 Task: Add La Tortilla Factory Light Flour Tortillas to the cart.
Action: Mouse moved to (23, 75)
Screenshot: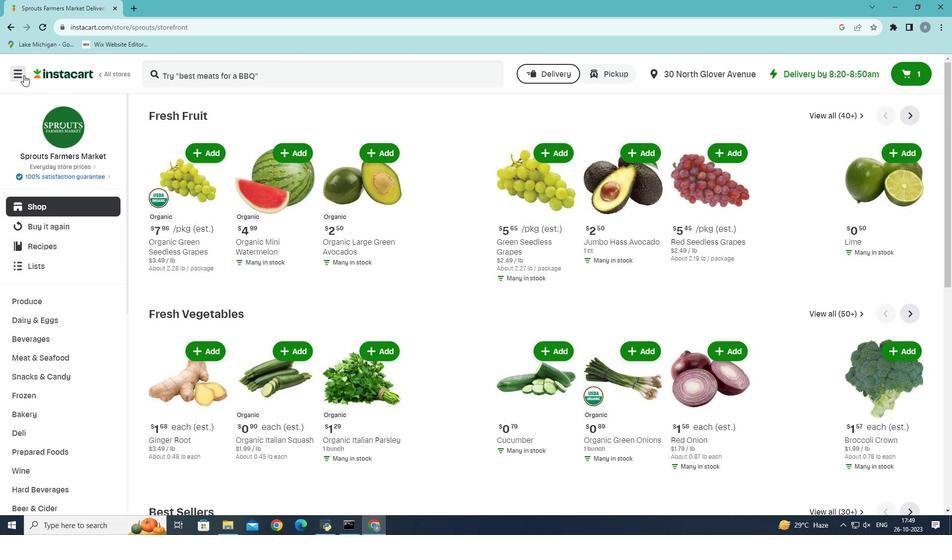 
Action: Mouse pressed left at (23, 75)
Screenshot: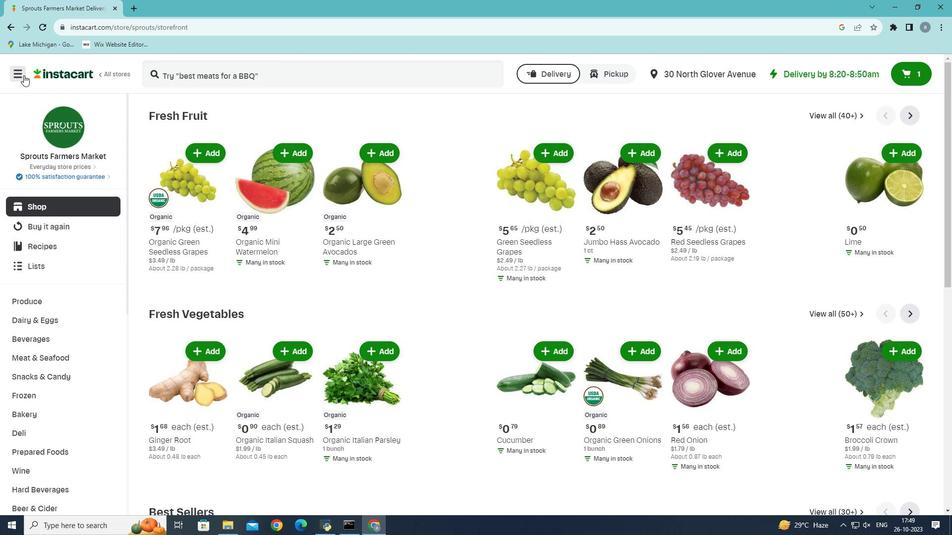 
Action: Mouse moved to (29, 288)
Screenshot: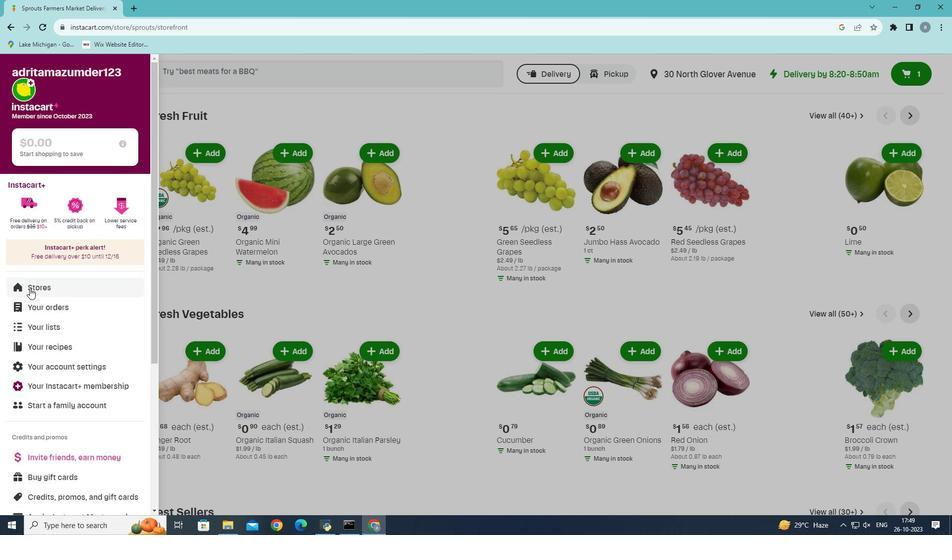 
Action: Mouse pressed left at (29, 288)
Screenshot: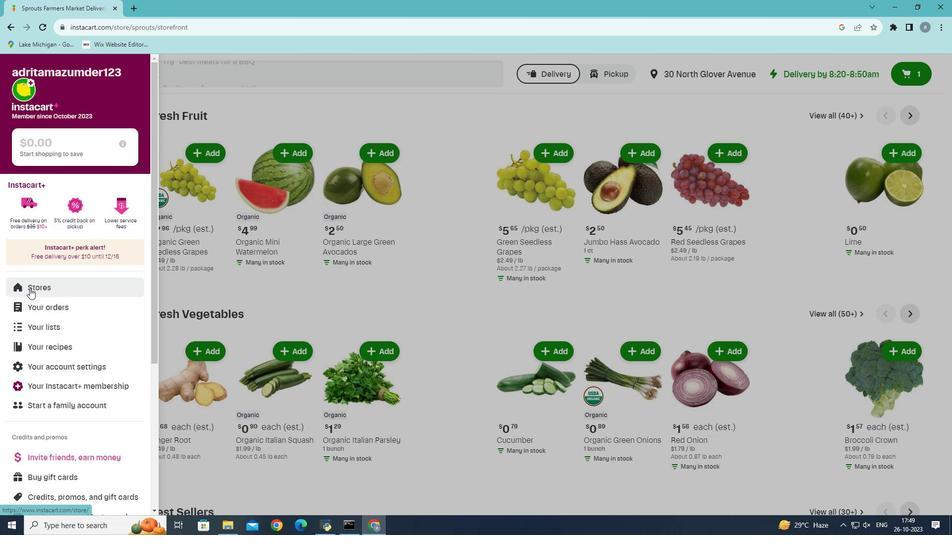 
Action: Mouse moved to (225, 109)
Screenshot: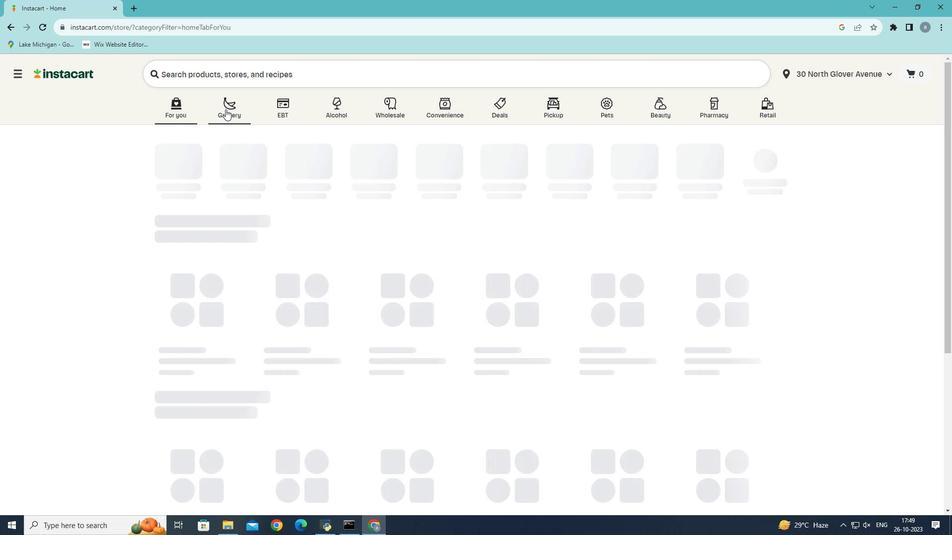 
Action: Mouse pressed left at (225, 109)
Screenshot: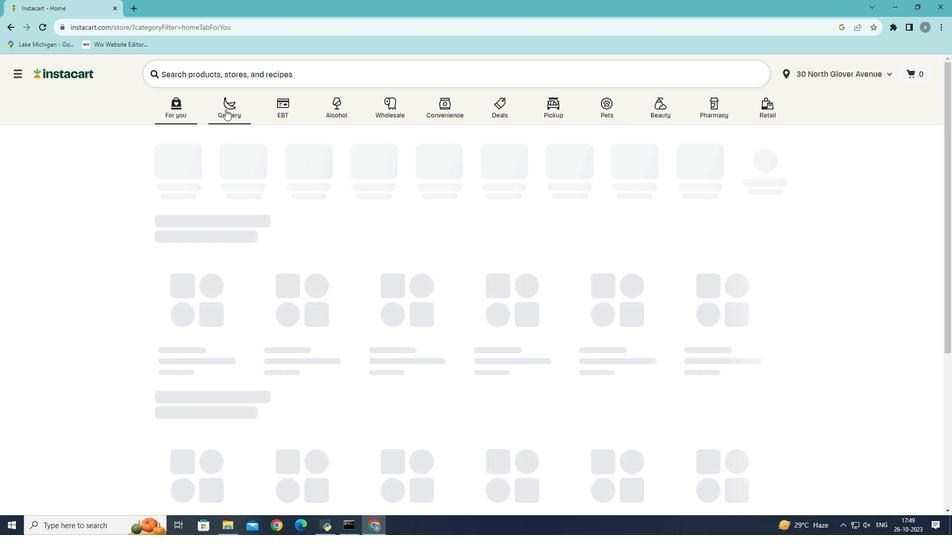 
Action: Mouse moved to (221, 287)
Screenshot: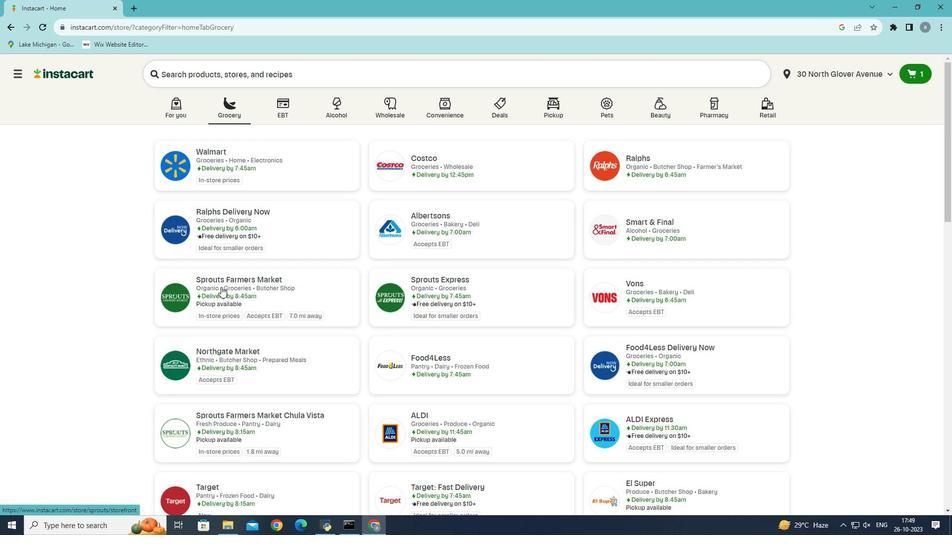 
Action: Mouse pressed left at (221, 287)
Screenshot: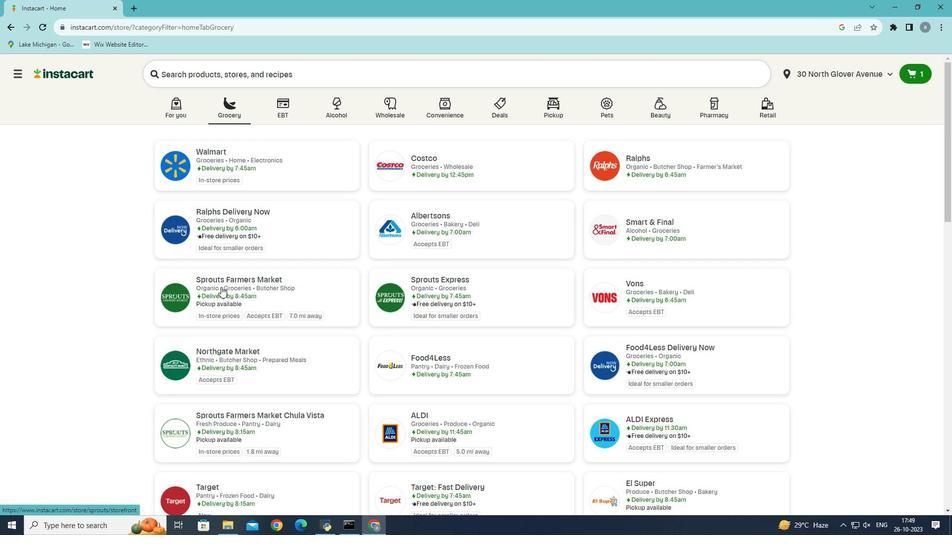 
Action: Mouse moved to (35, 413)
Screenshot: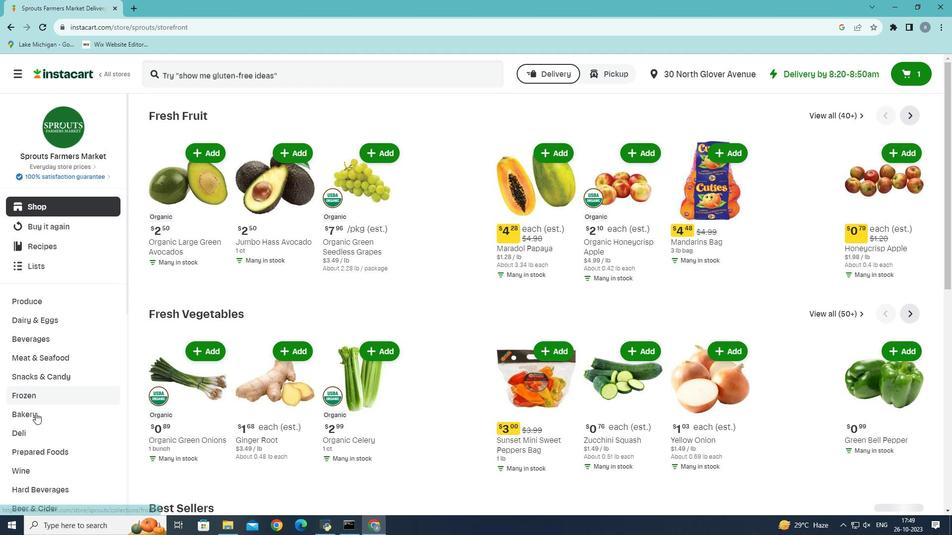 
Action: Mouse pressed left at (35, 413)
Screenshot: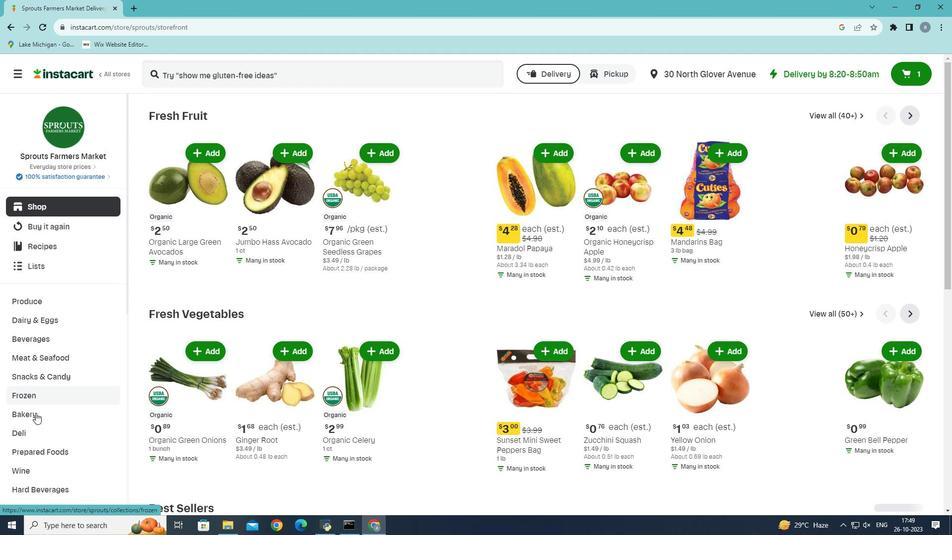 
Action: Mouse moved to (752, 144)
Screenshot: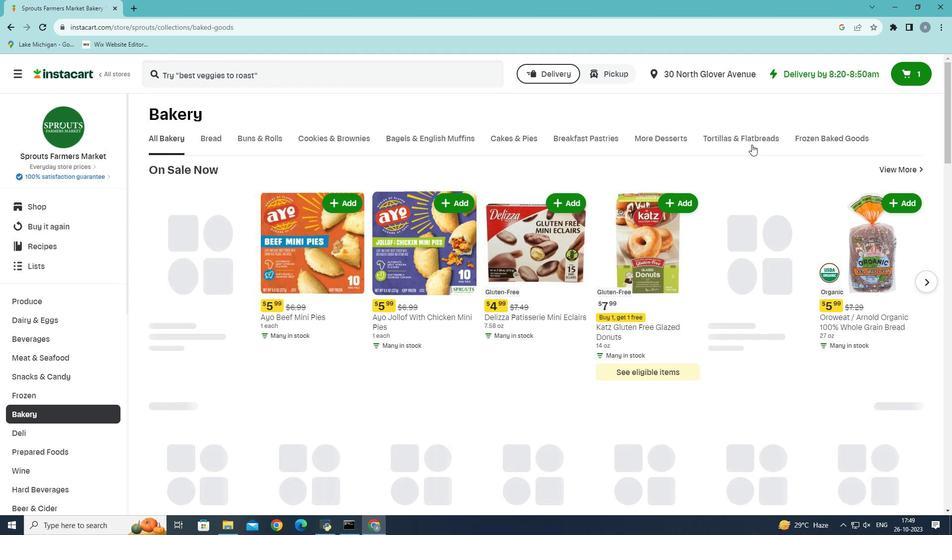 
Action: Mouse pressed left at (752, 144)
Screenshot: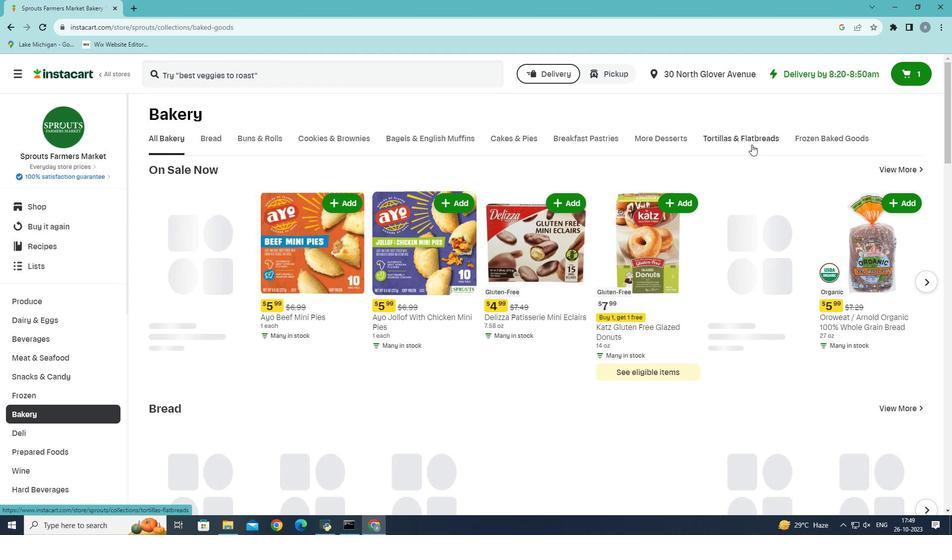 
Action: Mouse moved to (224, 193)
Screenshot: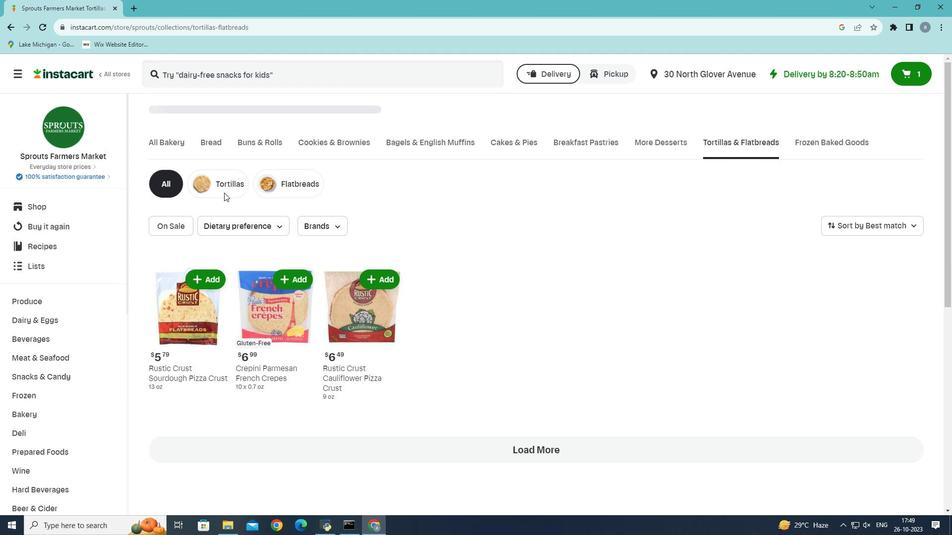 
Action: Mouse pressed left at (224, 193)
Screenshot: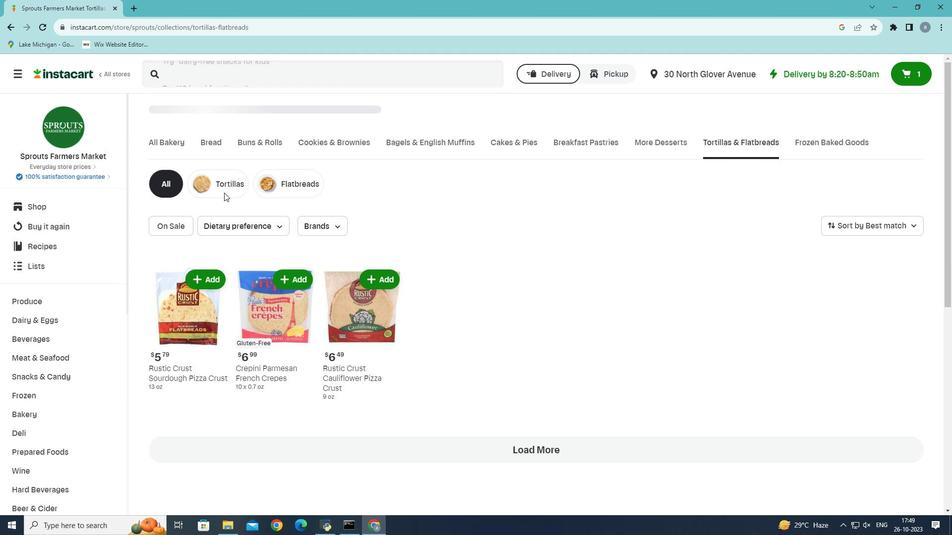 
Action: Mouse moved to (520, 382)
Screenshot: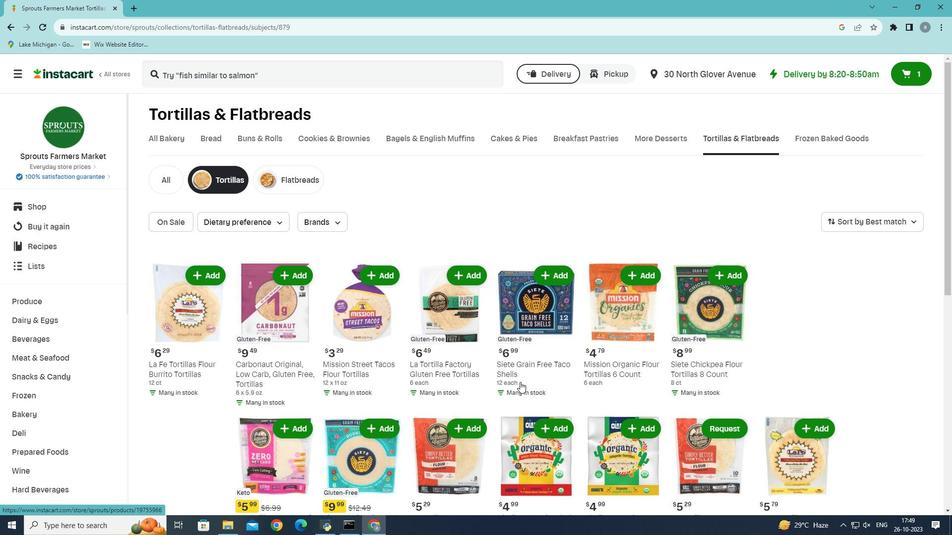 
Action: Mouse scrolled (520, 382) with delta (0, 0)
Screenshot: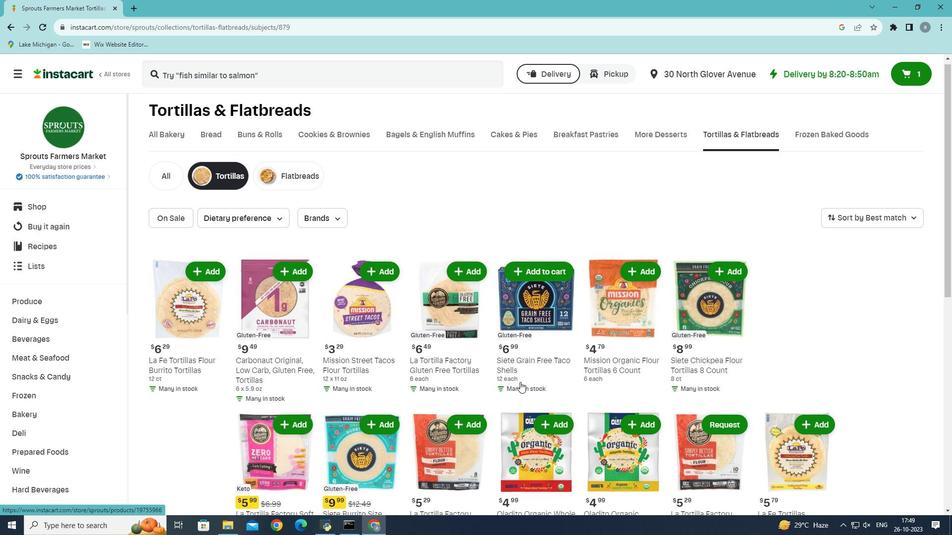 
Action: Mouse scrolled (520, 382) with delta (0, 0)
Screenshot: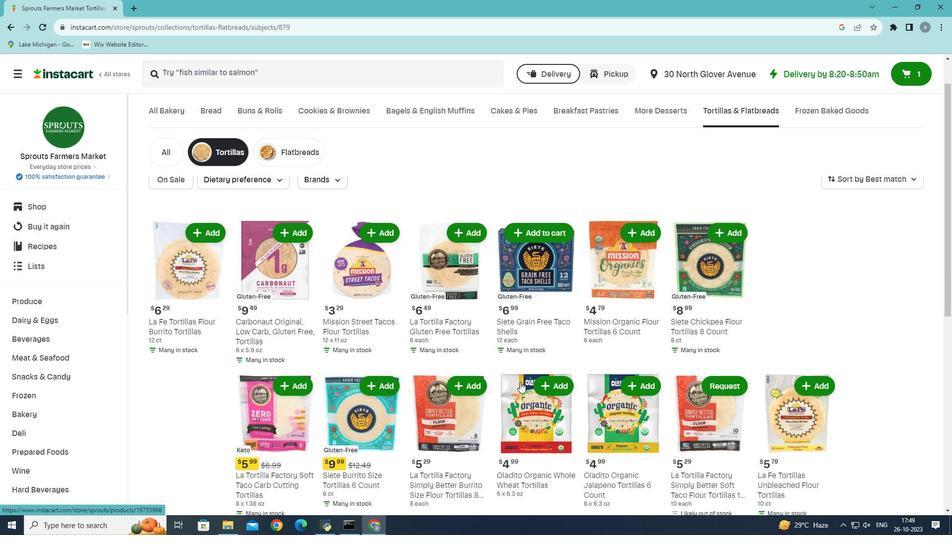 
Action: Mouse scrolled (520, 382) with delta (0, 0)
Screenshot: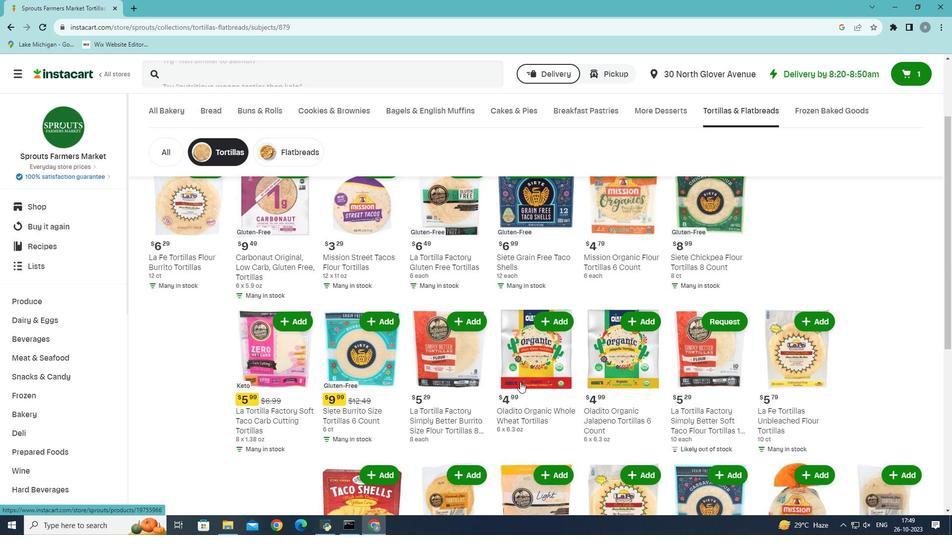 
Action: Mouse moved to (552, 390)
Screenshot: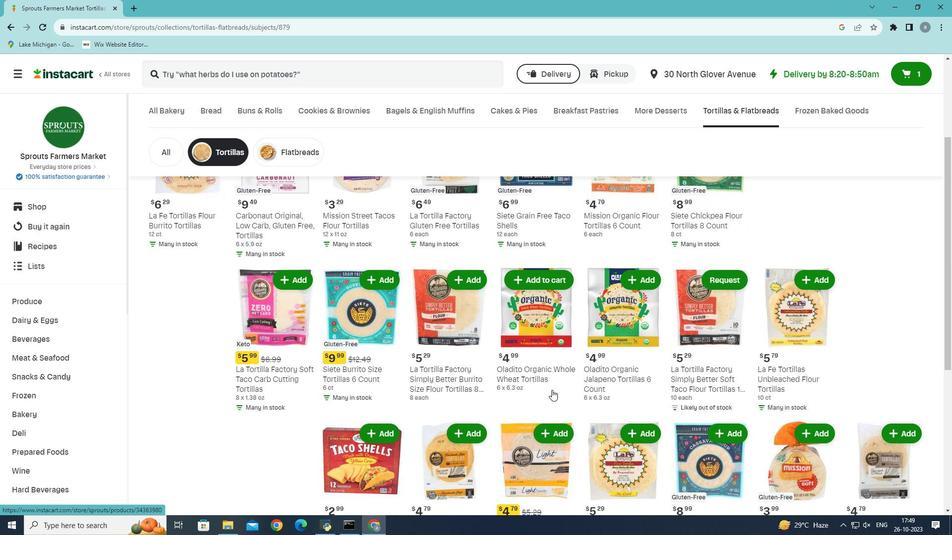 
Action: Mouse scrolled (552, 389) with delta (0, 0)
Screenshot: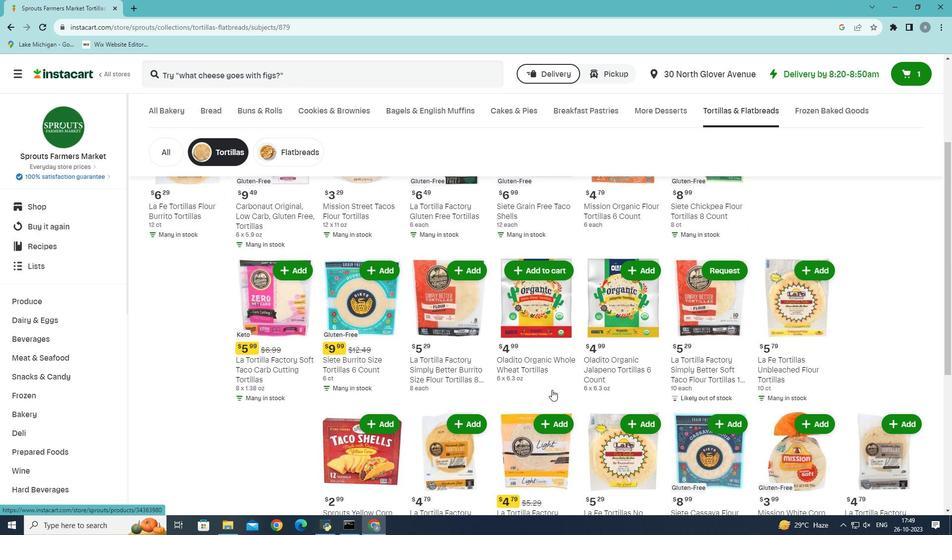 
Action: Mouse moved to (552, 391)
Screenshot: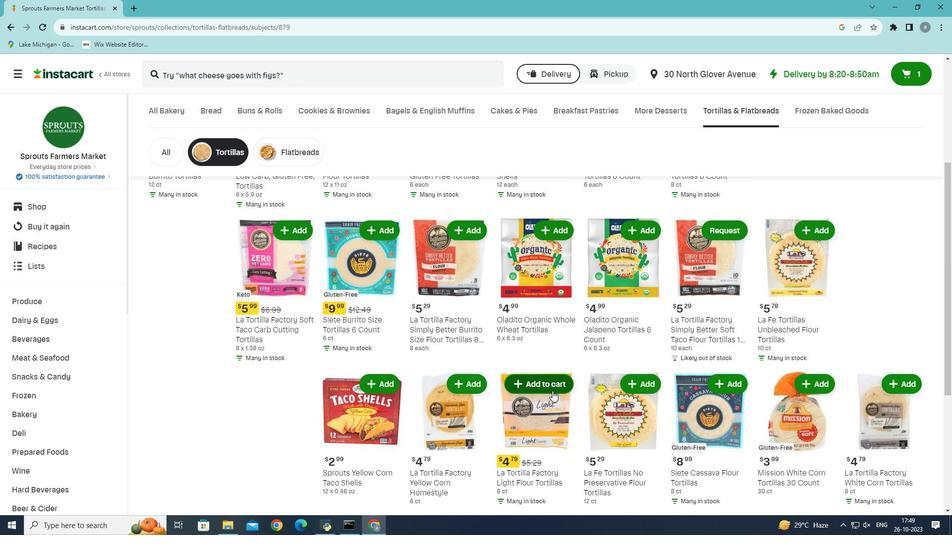 
Action: Mouse scrolled (552, 390) with delta (0, 0)
Screenshot: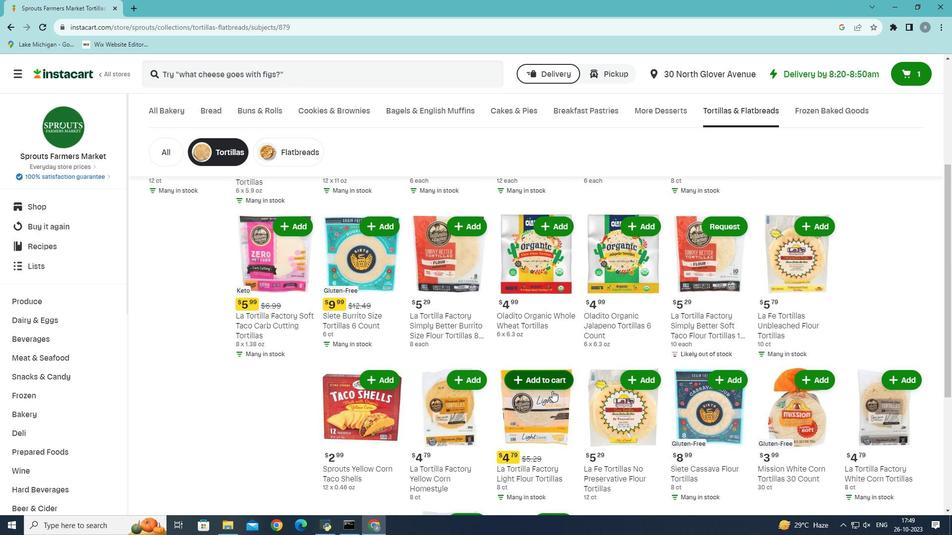 
Action: Mouse moved to (555, 330)
Screenshot: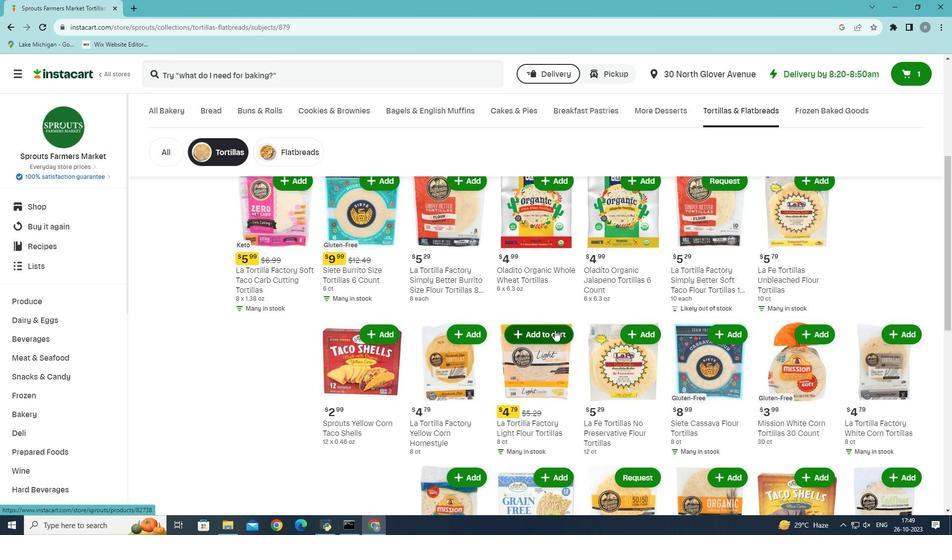 
Action: Mouse pressed left at (555, 330)
Screenshot: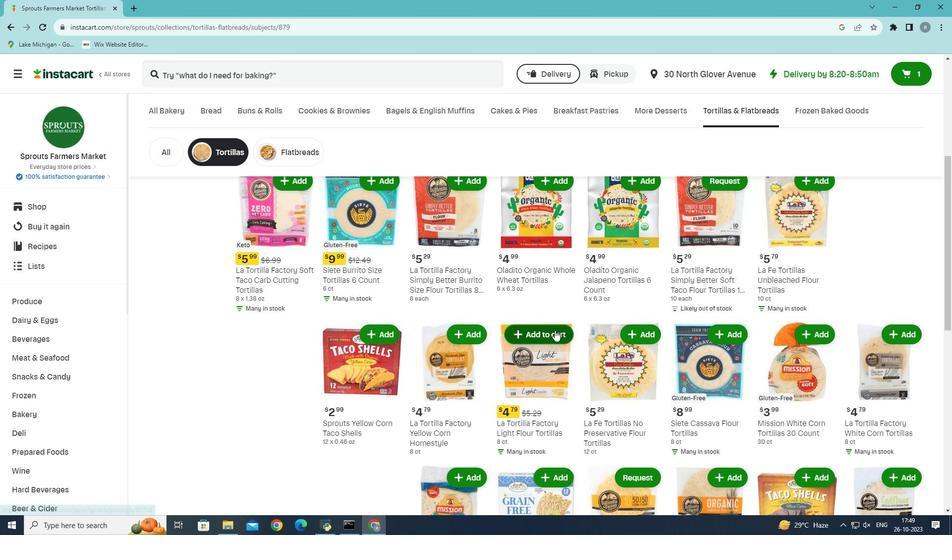 
Action: Mouse moved to (526, 363)
Screenshot: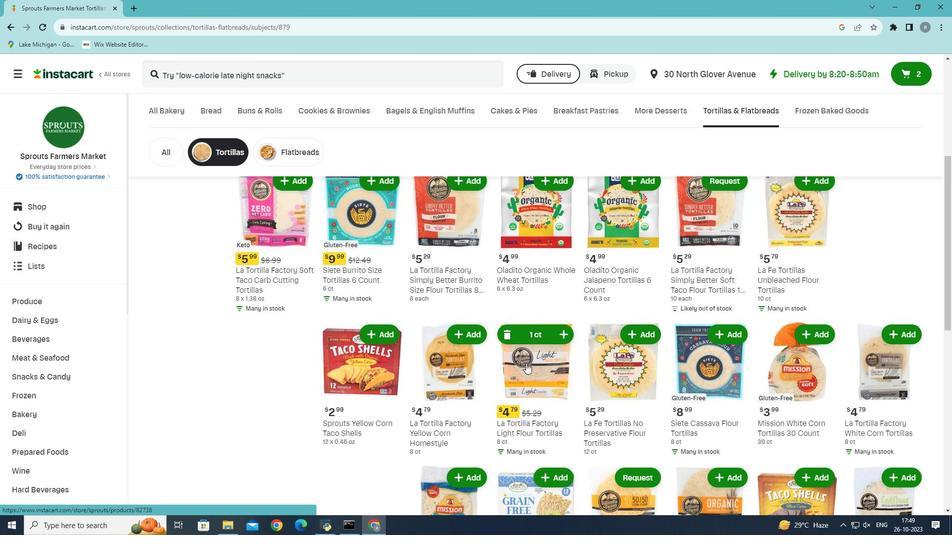 
